 Task: Check the average views per listing of barbeque in the last 1 year.
Action: Mouse moved to (1031, 225)
Screenshot: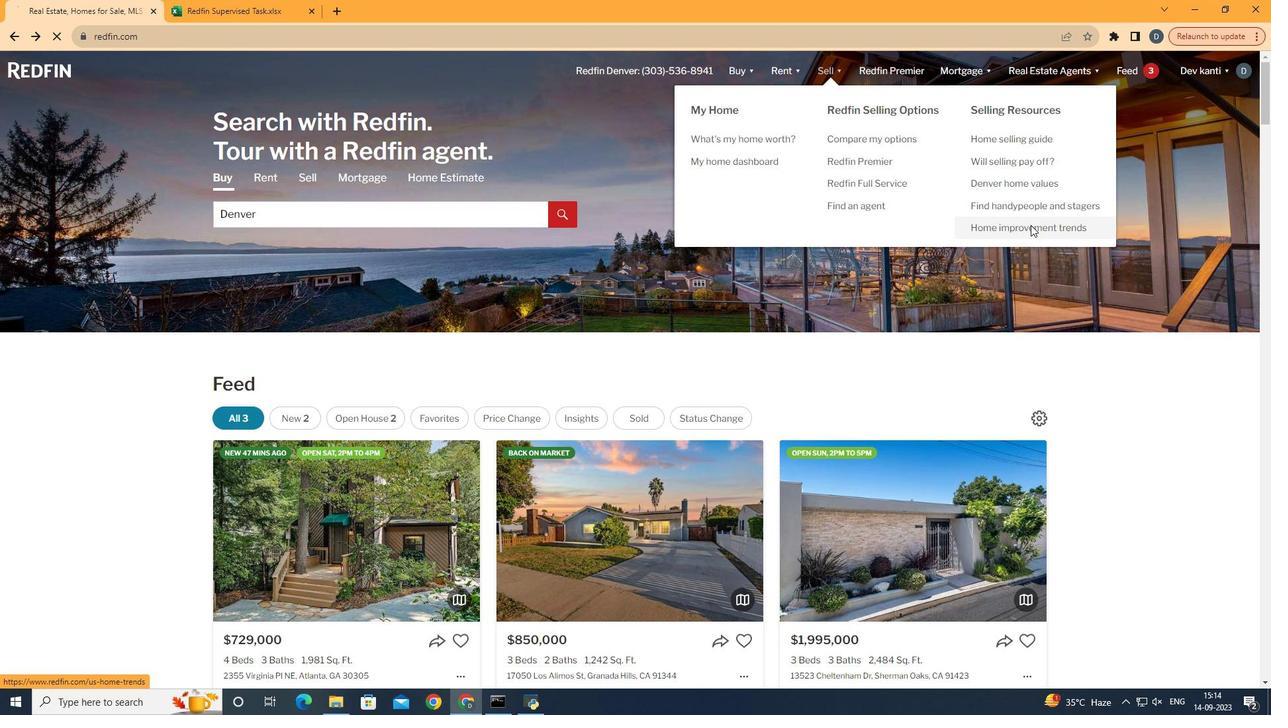 
Action: Mouse pressed left at (1031, 225)
Screenshot: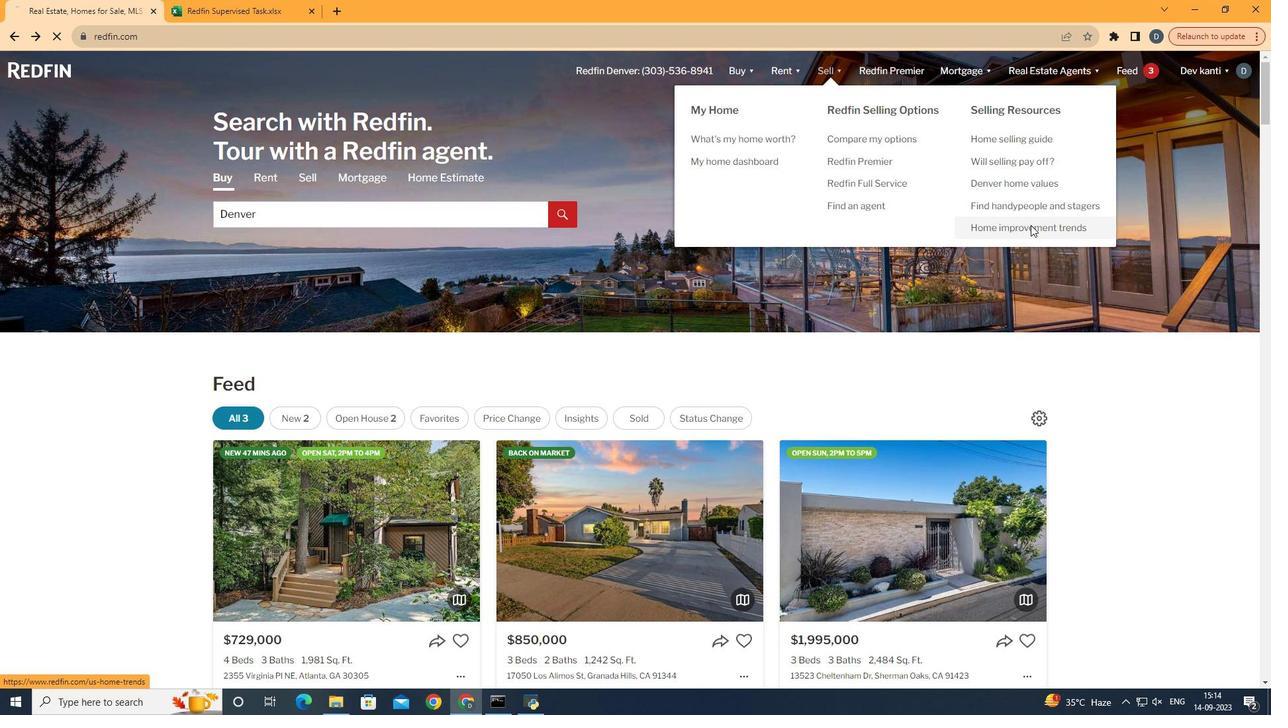 
Action: Mouse moved to (329, 260)
Screenshot: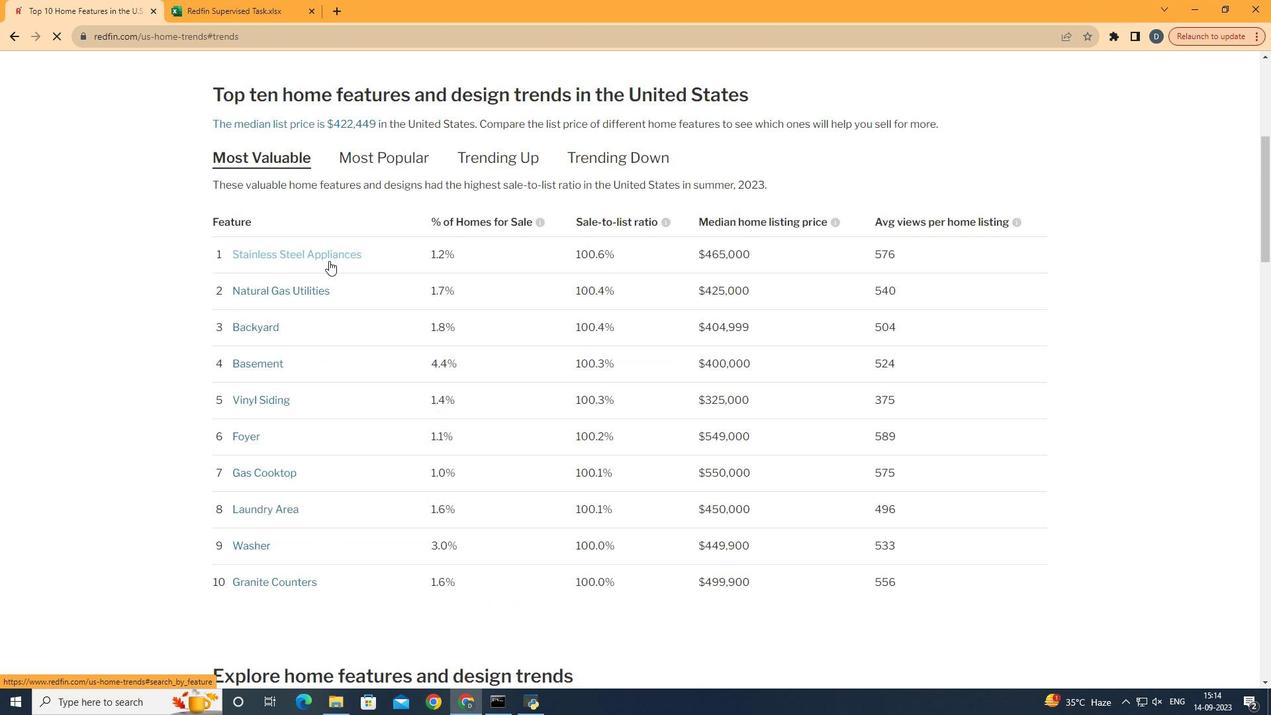 
Action: Mouse pressed left at (329, 260)
Screenshot: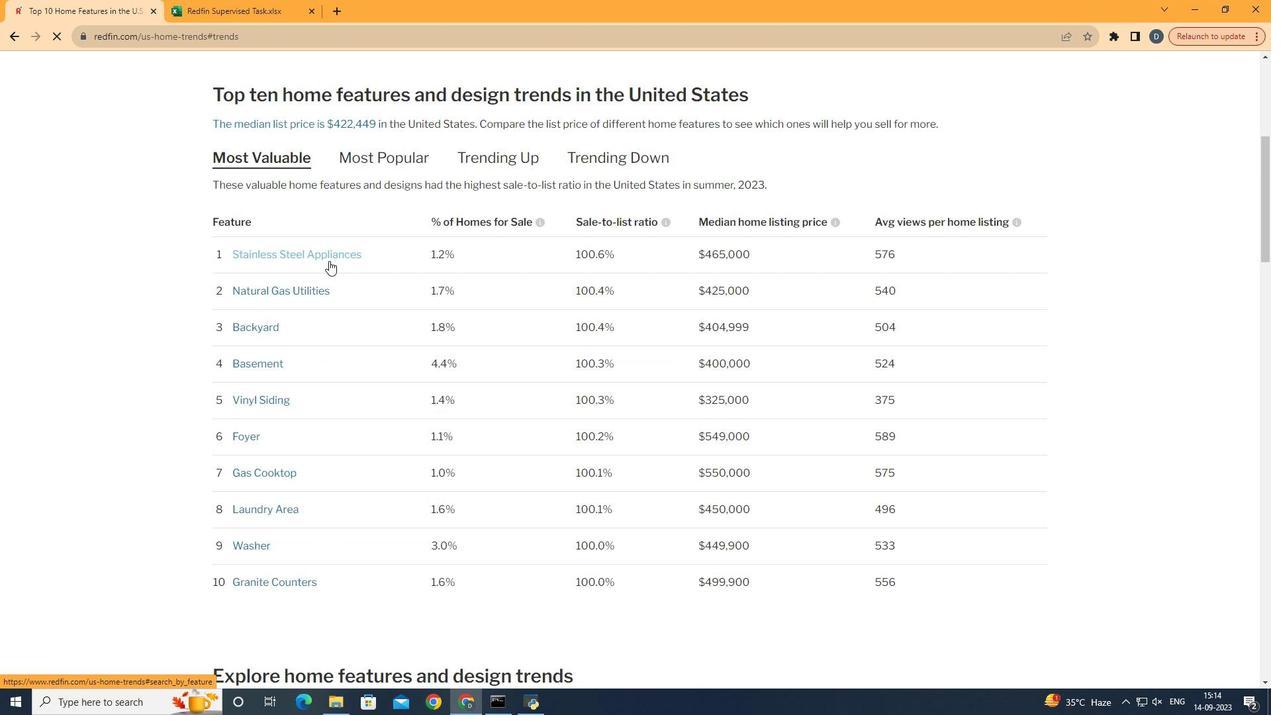 
Action: Mouse moved to (562, 425)
Screenshot: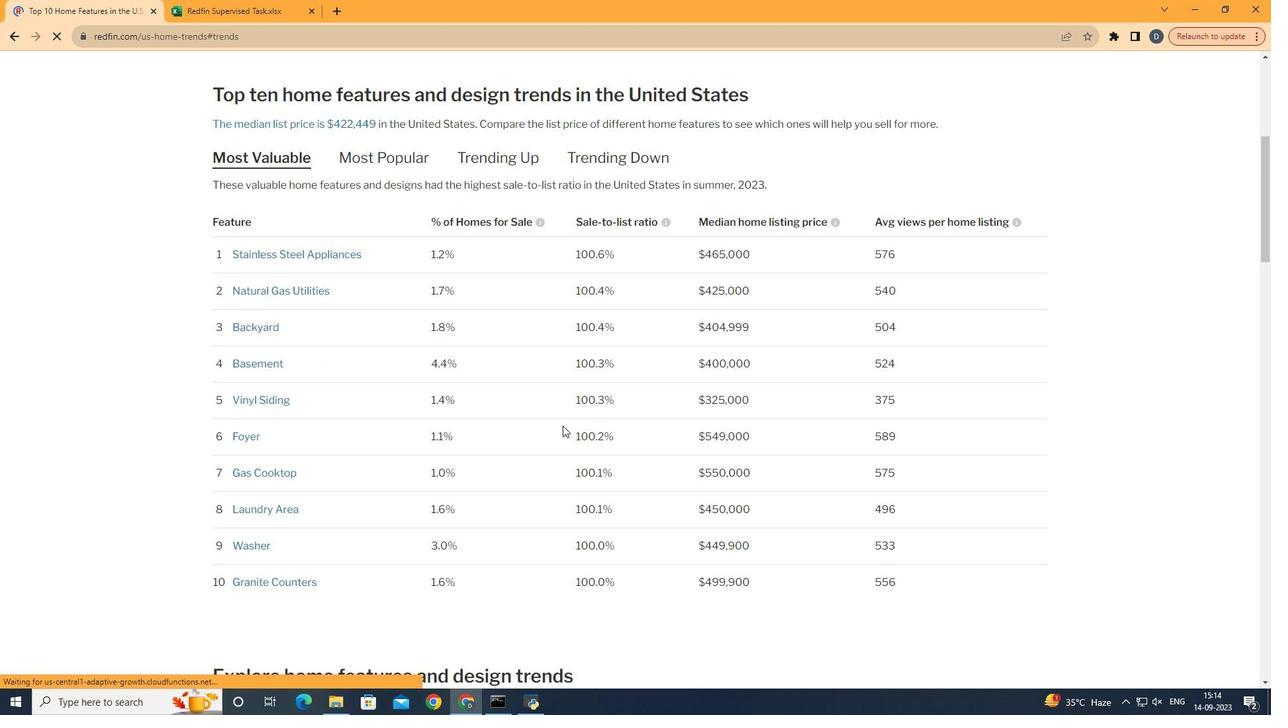 
Action: Mouse scrolled (562, 425) with delta (0, 0)
Screenshot: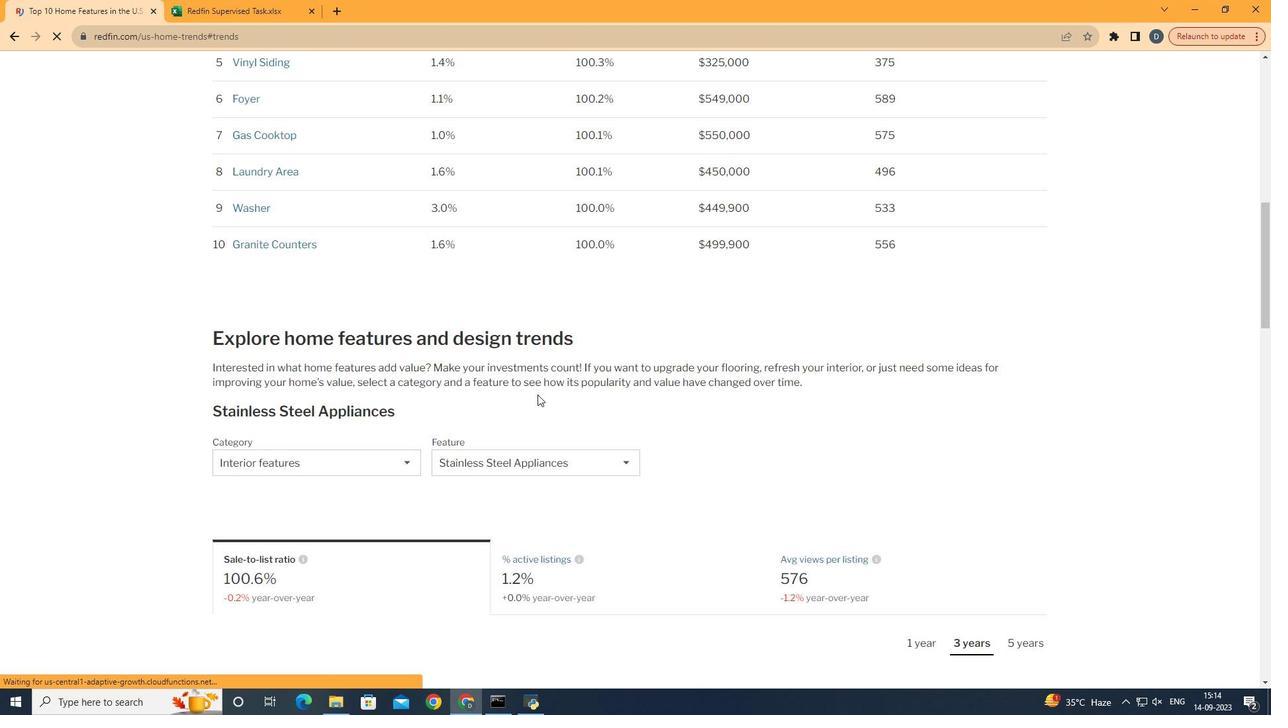 
Action: Mouse scrolled (562, 425) with delta (0, 0)
Screenshot: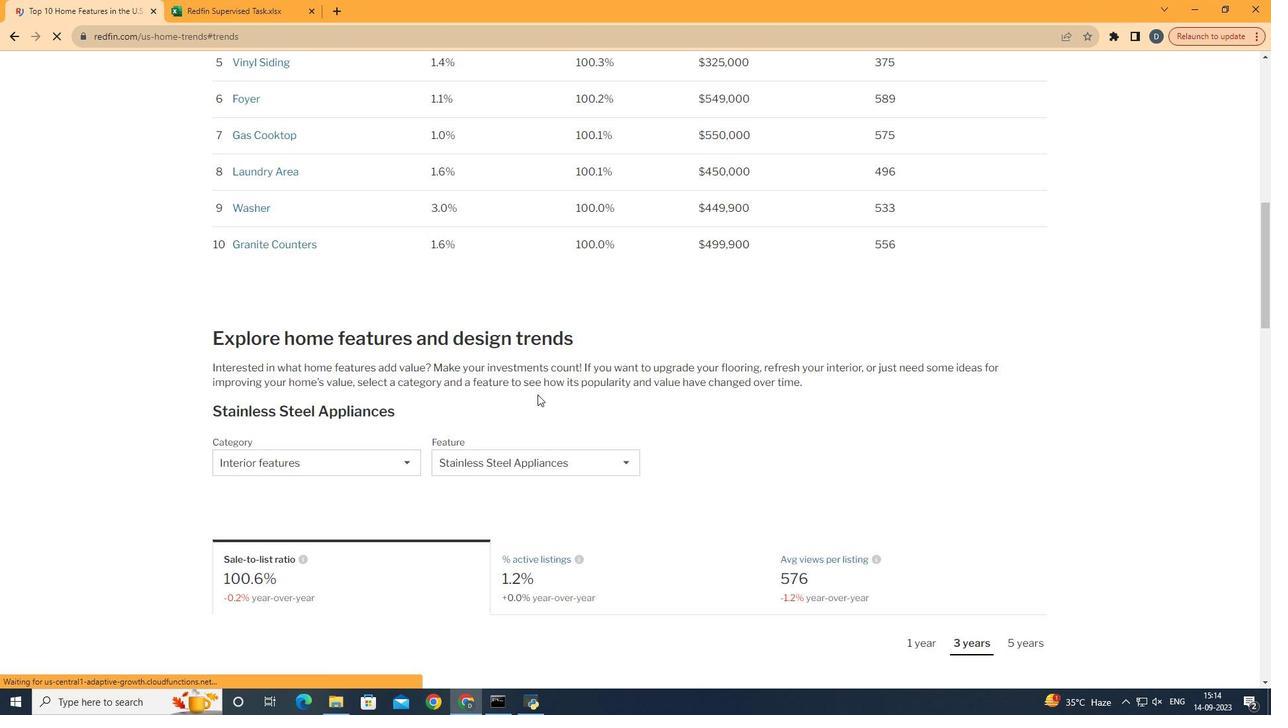 
Action: Mouse scrolled (562, 425) with delta (0, 0)
Screenshot: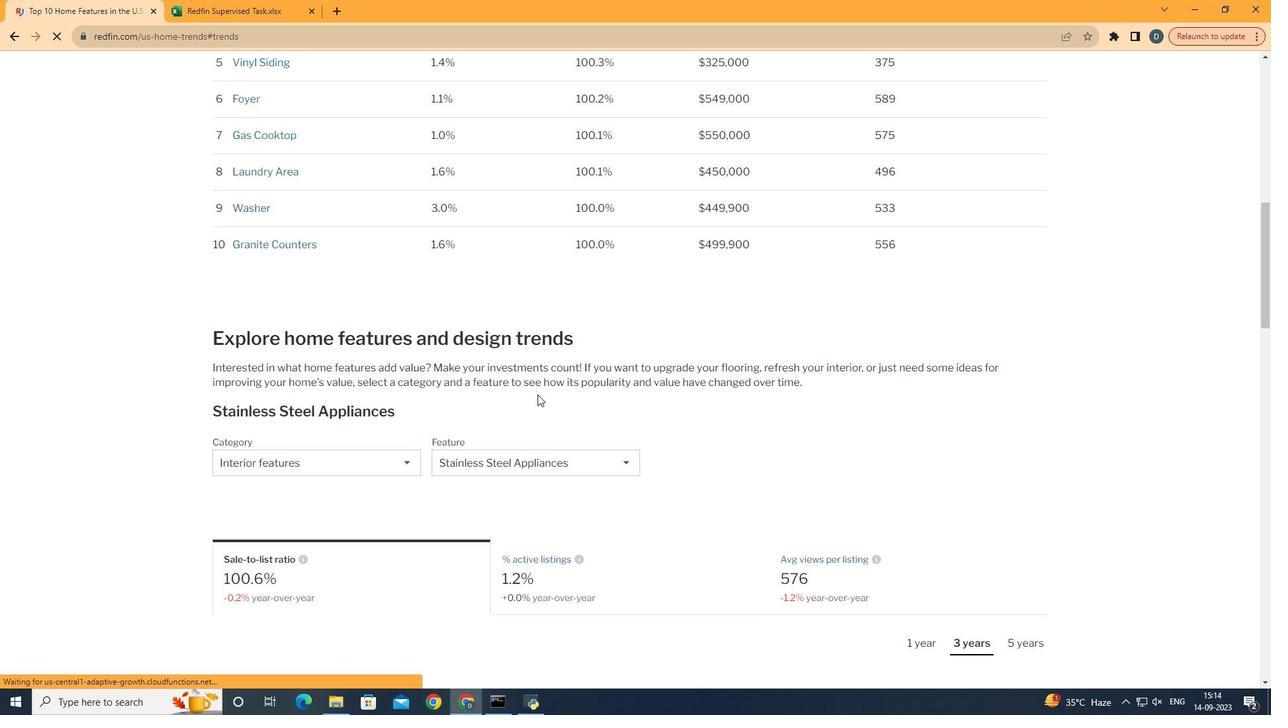
Action: Mouse scrolled (562, 425) with delta (0, 0)
Screenshot: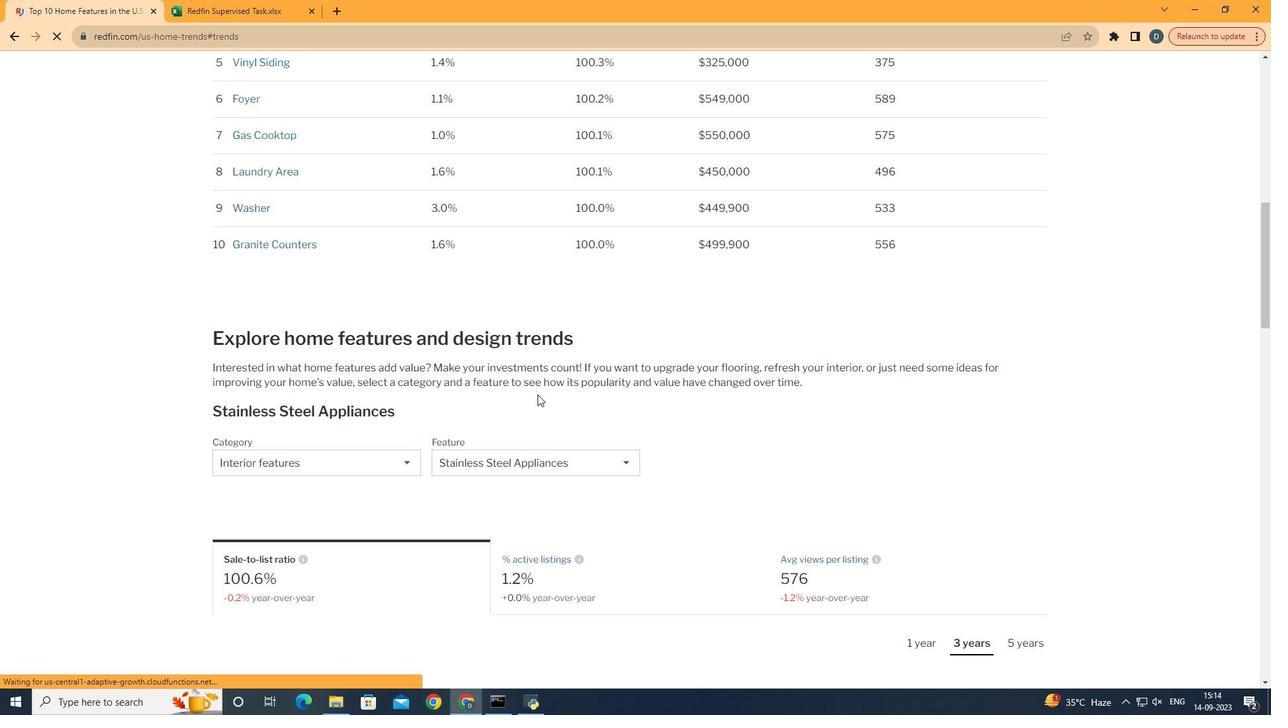 
Action: Mouse scrolled (562, 425) with delta (0, 0)
Screenshot: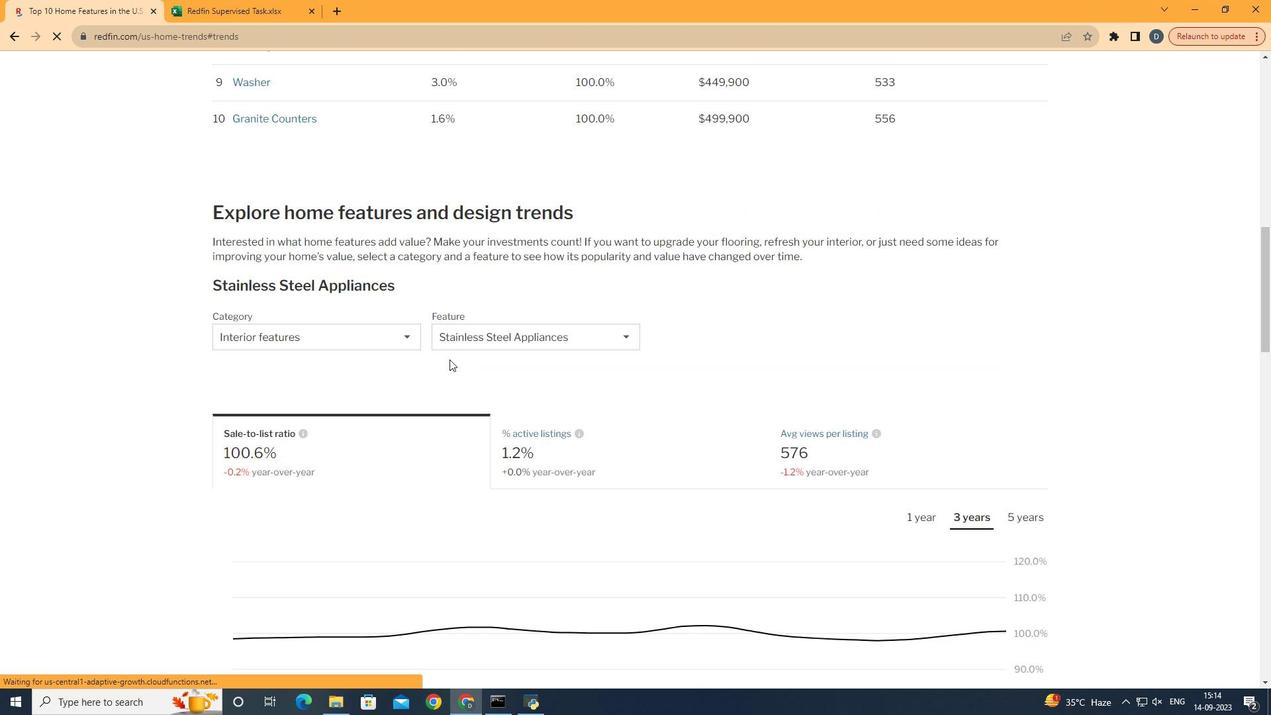 
Action: Mouse scrolled (562, 425) with delta (0, 0)
Screenshot: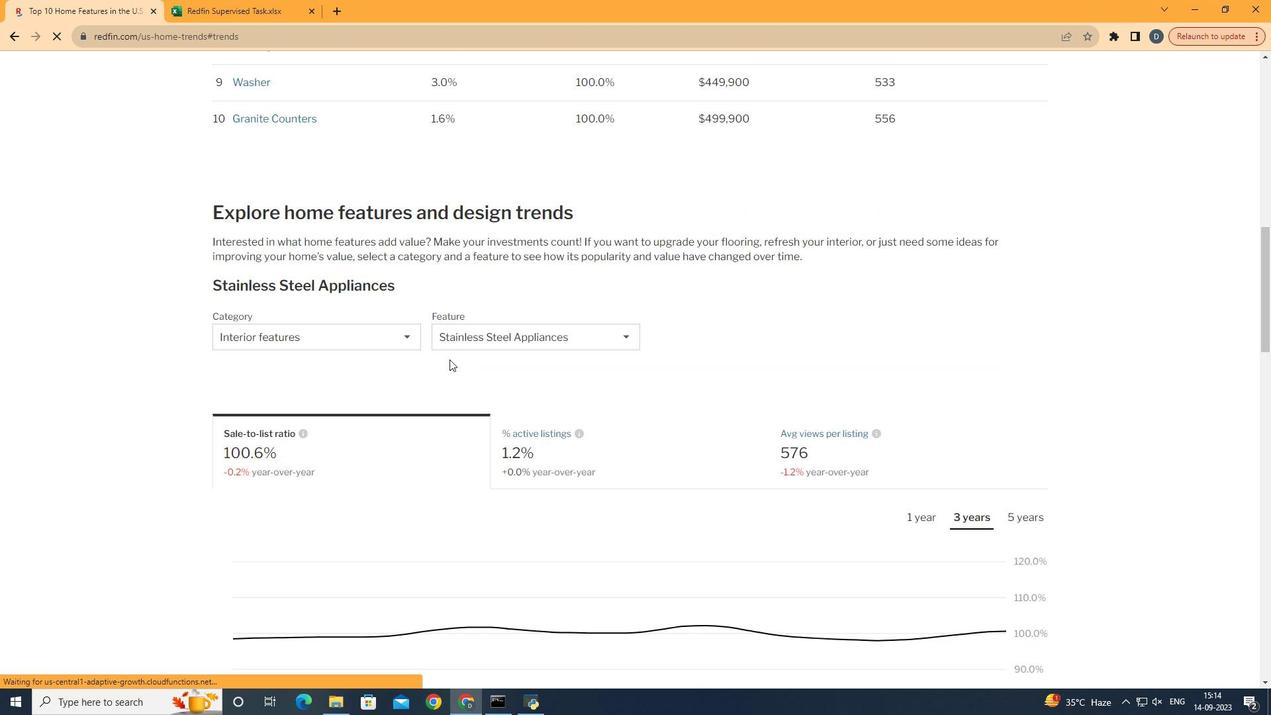 
Action: Mouse scrolled (562, 425) with delta (0, 0)
Screenshot: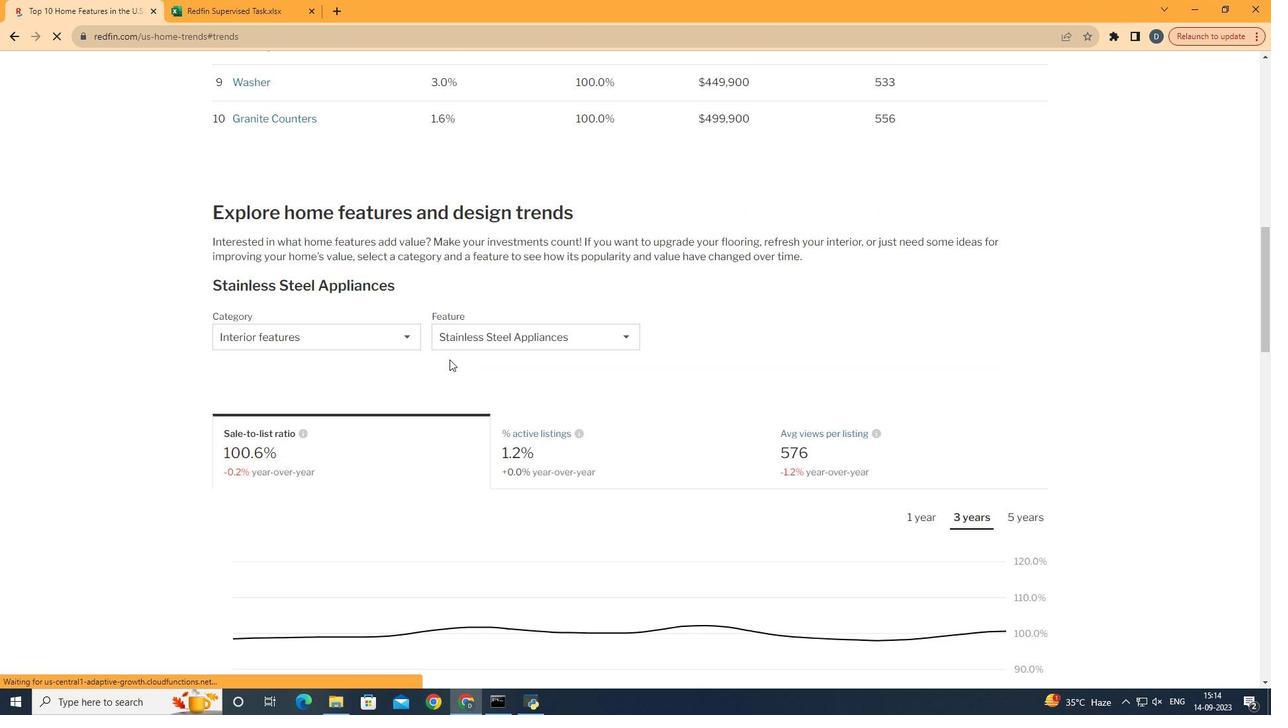 
Action: Mouse moved to (389, 343)
Screenshot: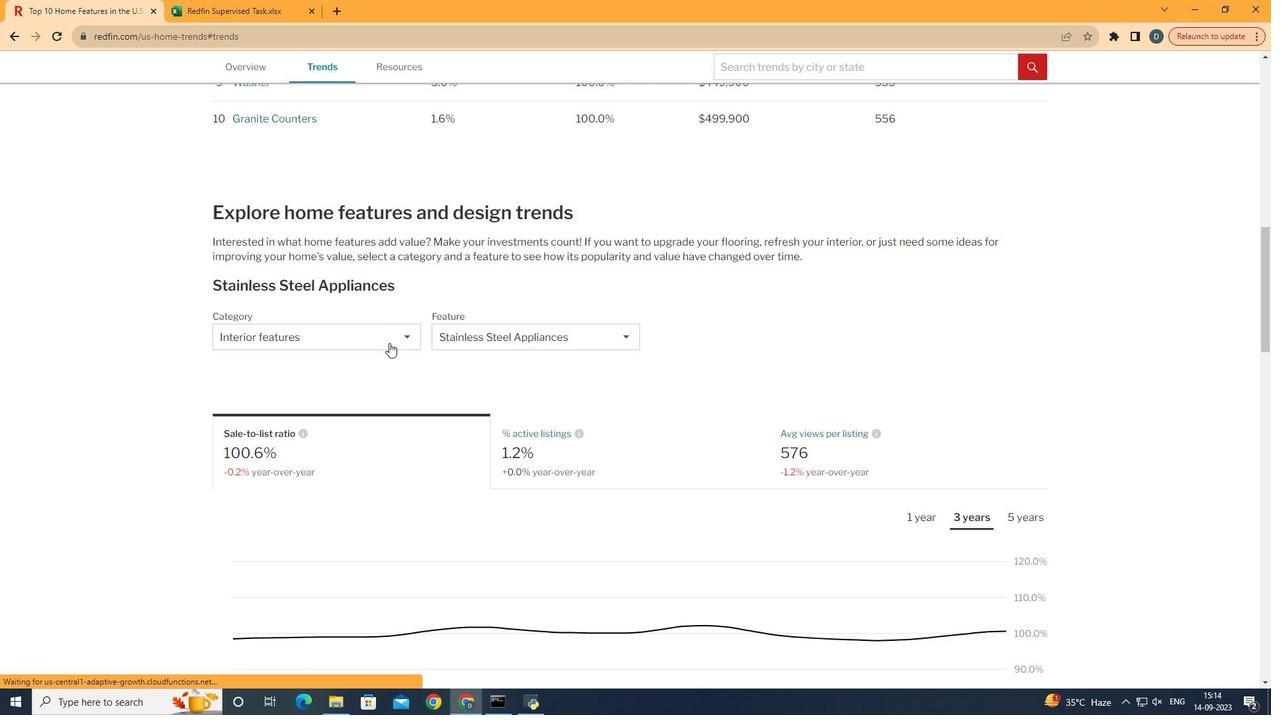
Action: Mouse scrolled (389, 342) with delta (0, 0)
Screenshot: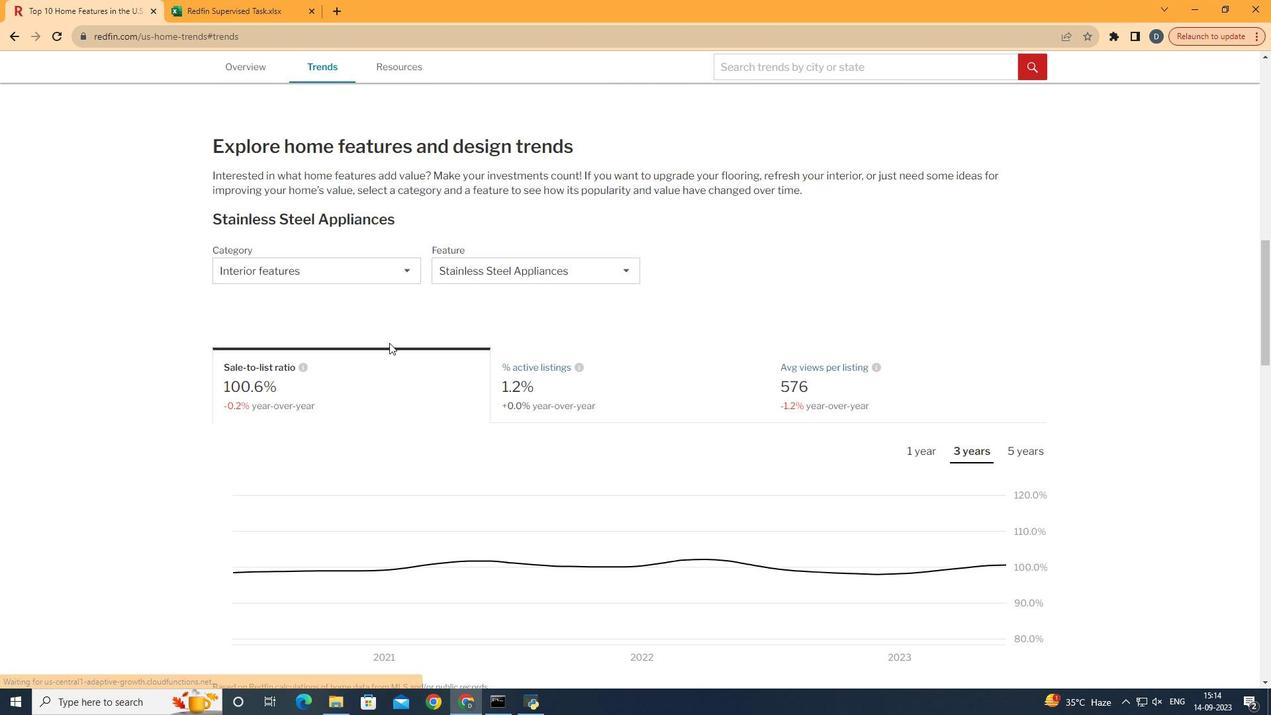 
Action: Mouse scrolled (389, 342) with delta (0, 0)
Screenshot: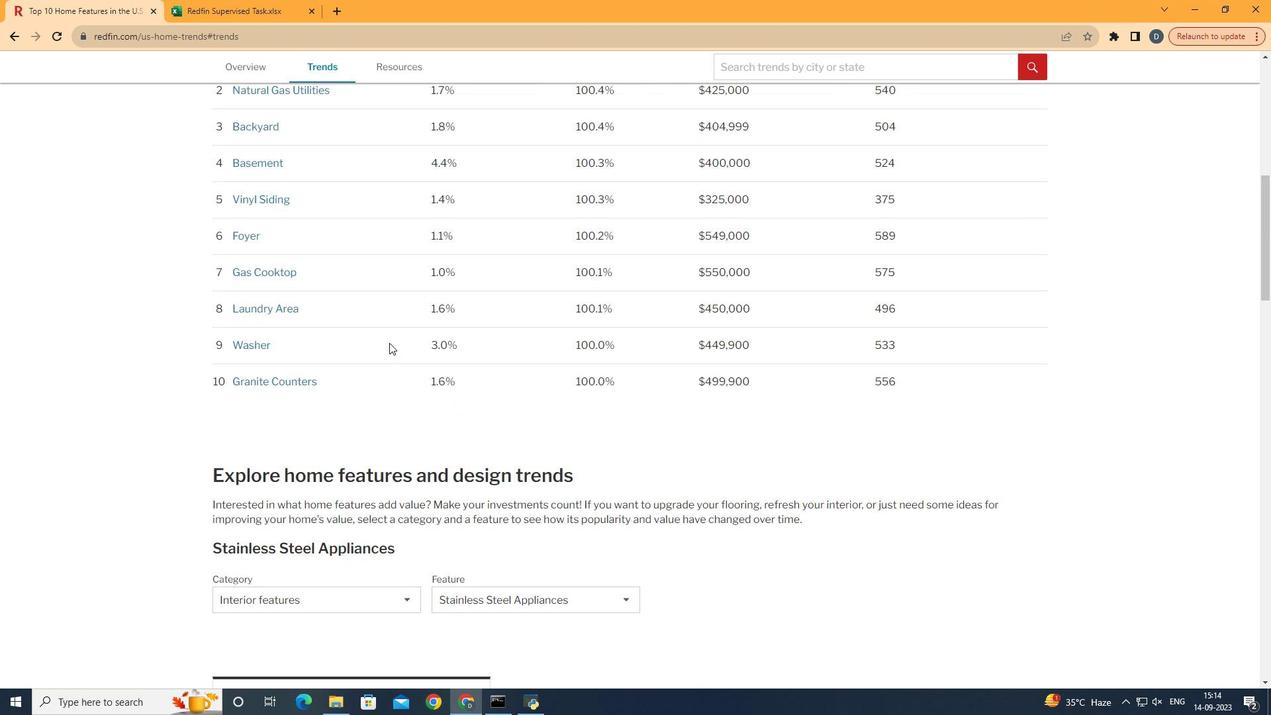 
Action: Mouse scrolled (389, 342) with delta (0, 0)
Screenshot: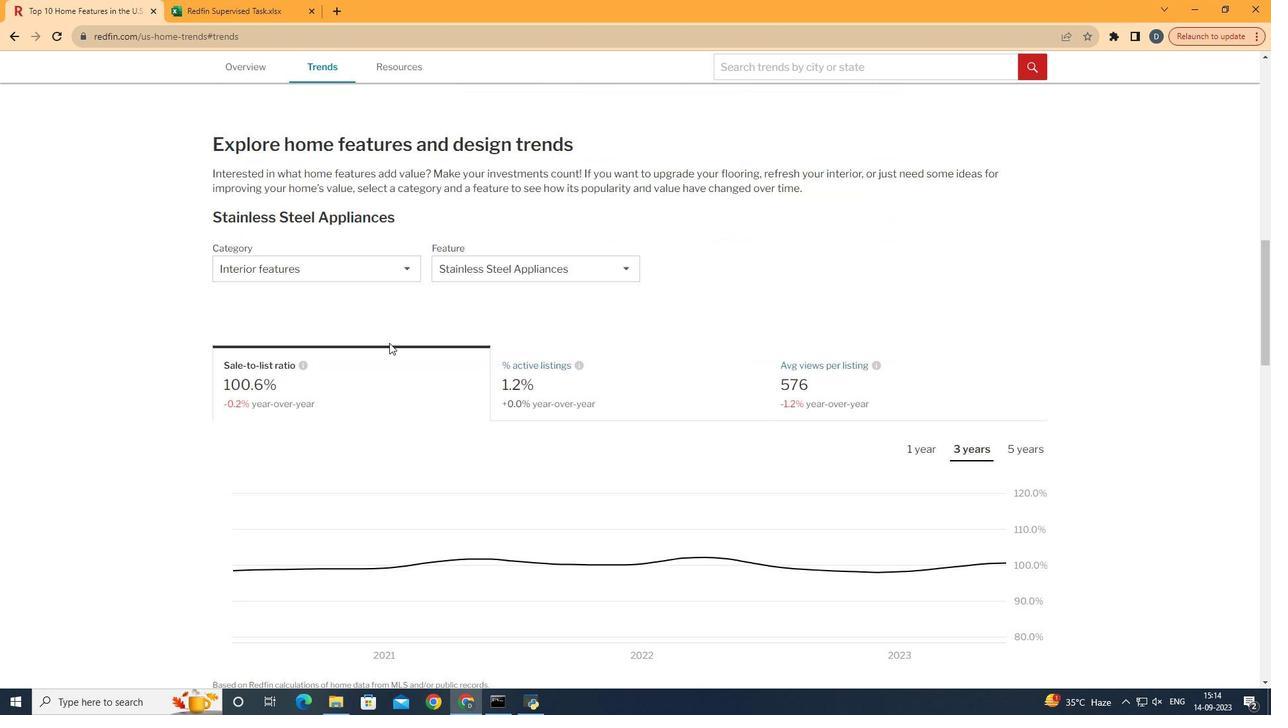 
Action: Mouse scrolled (389, 342) with delta (0, 0)
Screenshot: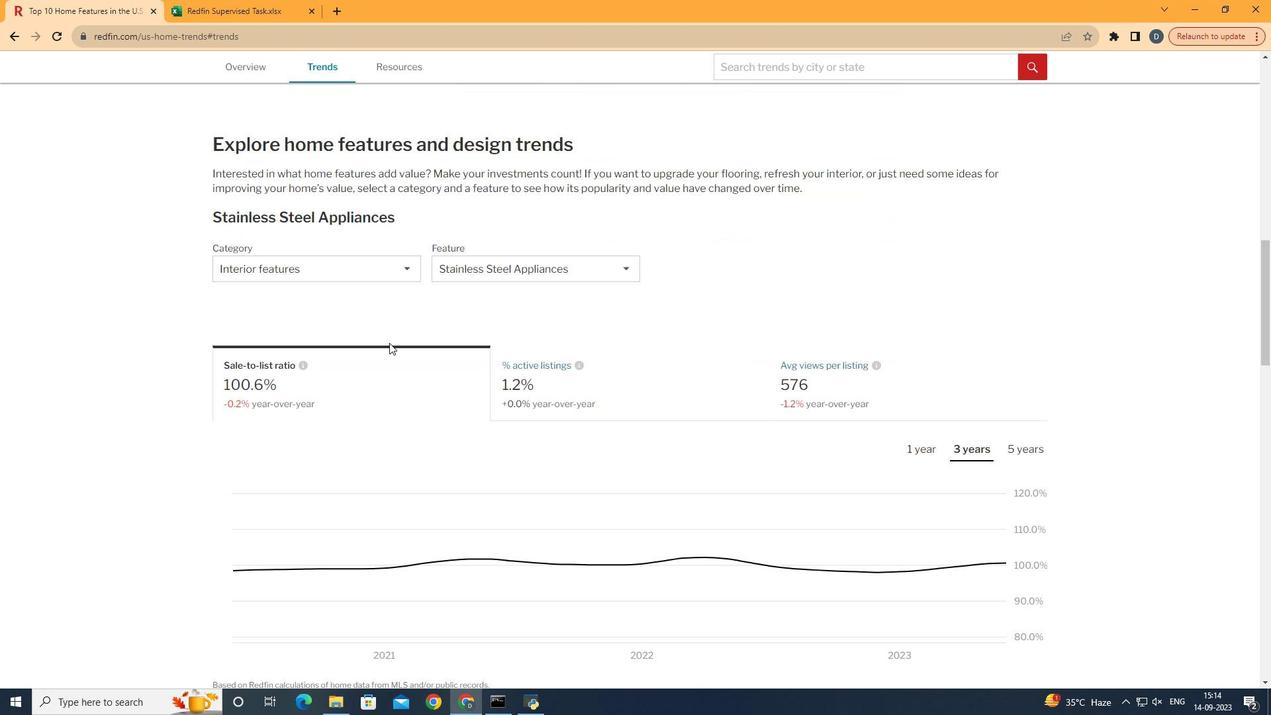 
Action: Mouse scrolled (389, 342) with delta (0, 0)
Screenshot: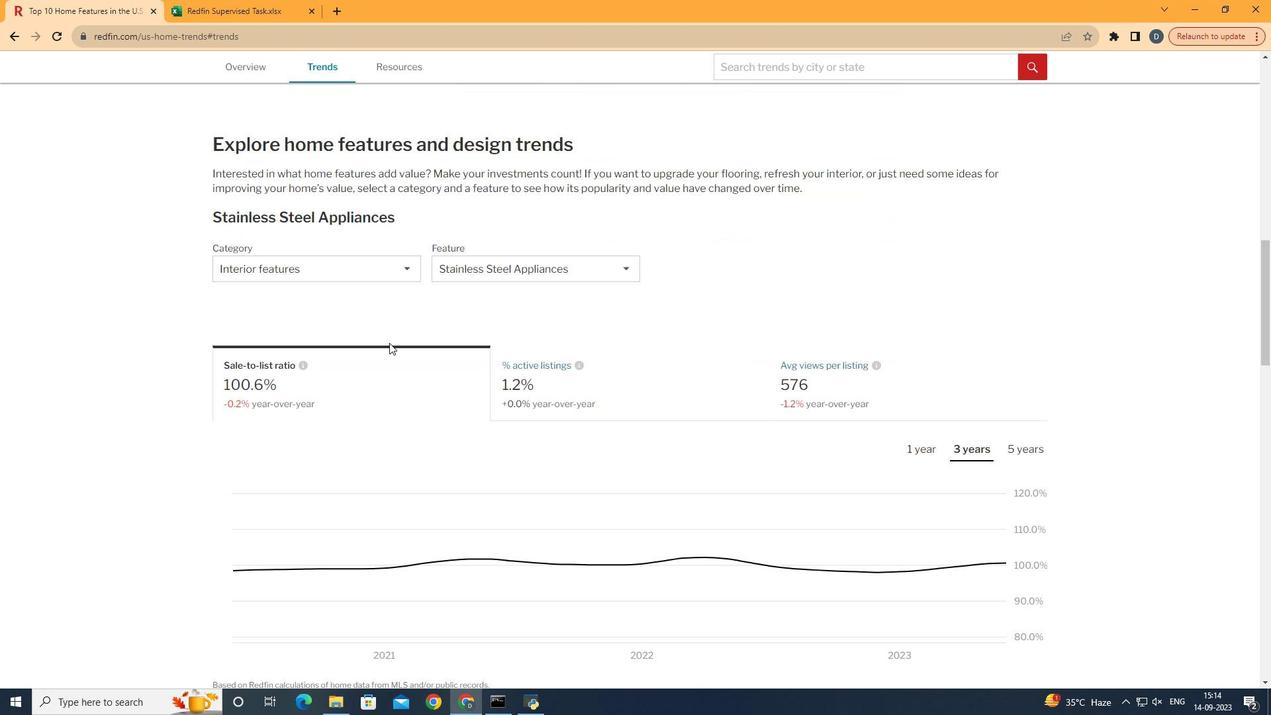 
Action: Mouse scrolled (389, 342) with delta (0, 0)
Screenshot: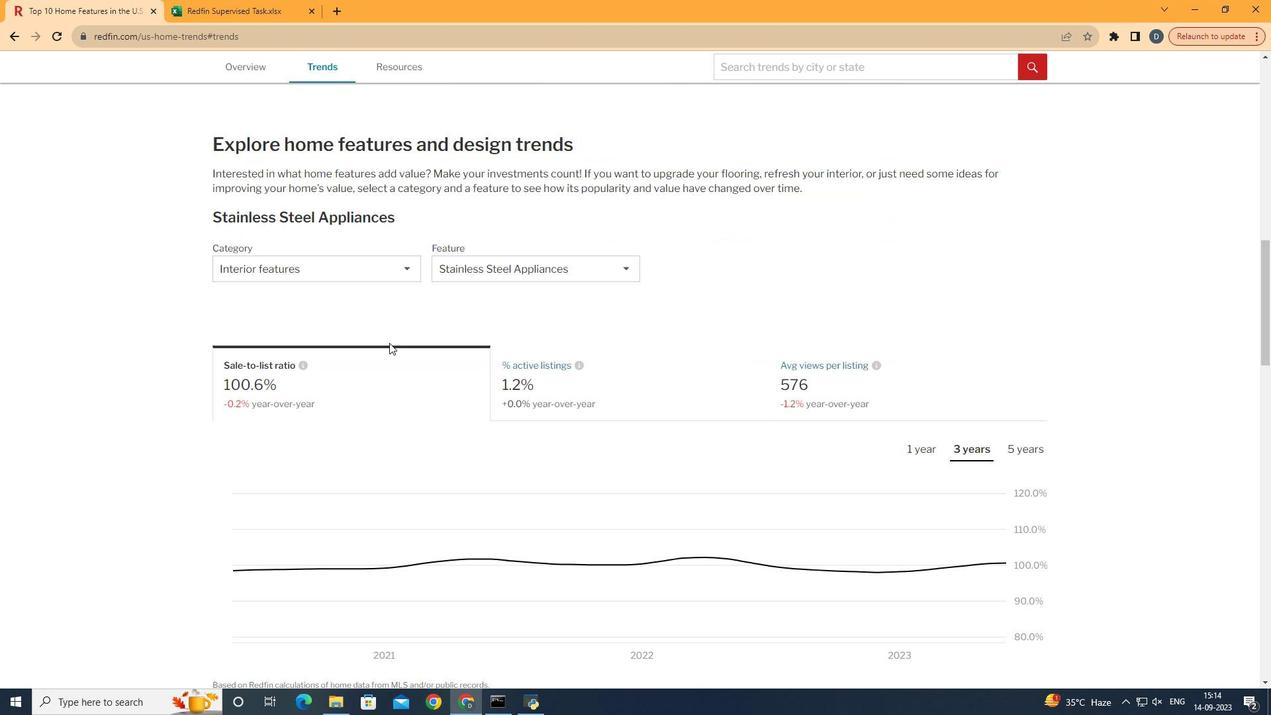 
Action: Mouse scrolled (389, 342) with delta (0, 0)
Screenshot: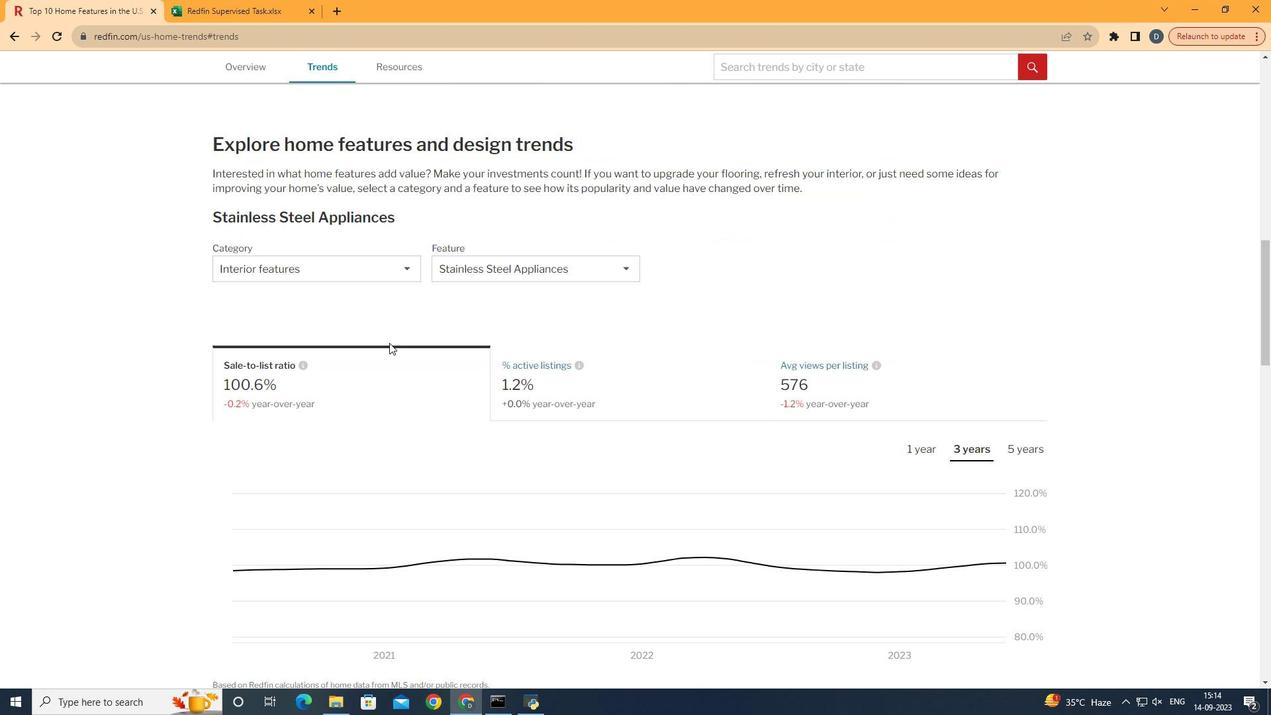 
Action: Mouse moved to (382, 264)
Screenshot: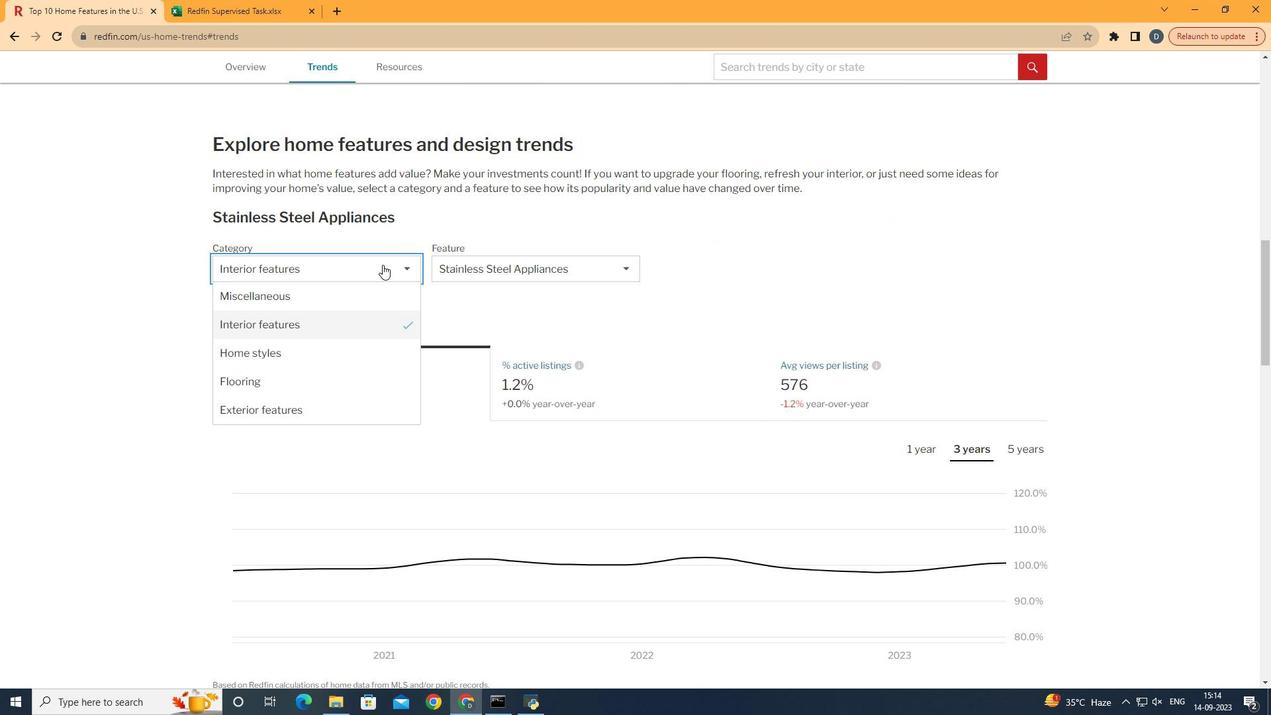 
Action: Mouse pressed left at (382, 264)
Screenshot: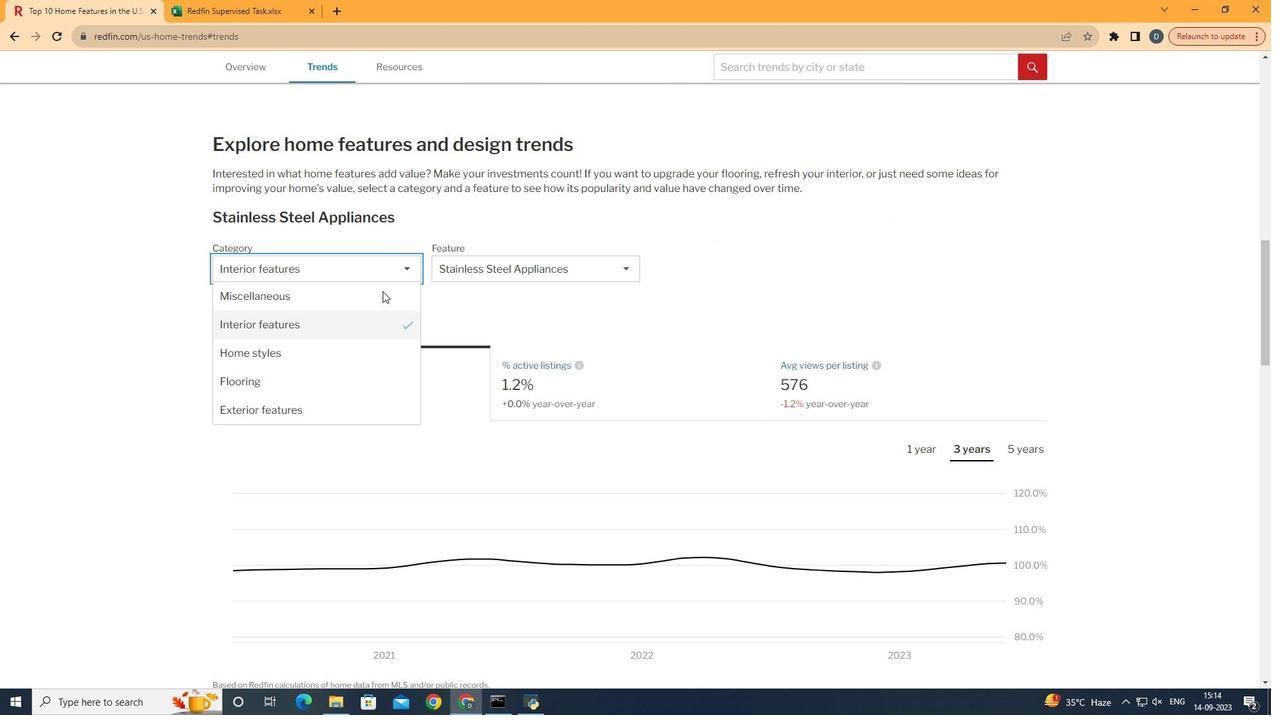 
Action: Mouse moved to (367, 409)
Screenshot: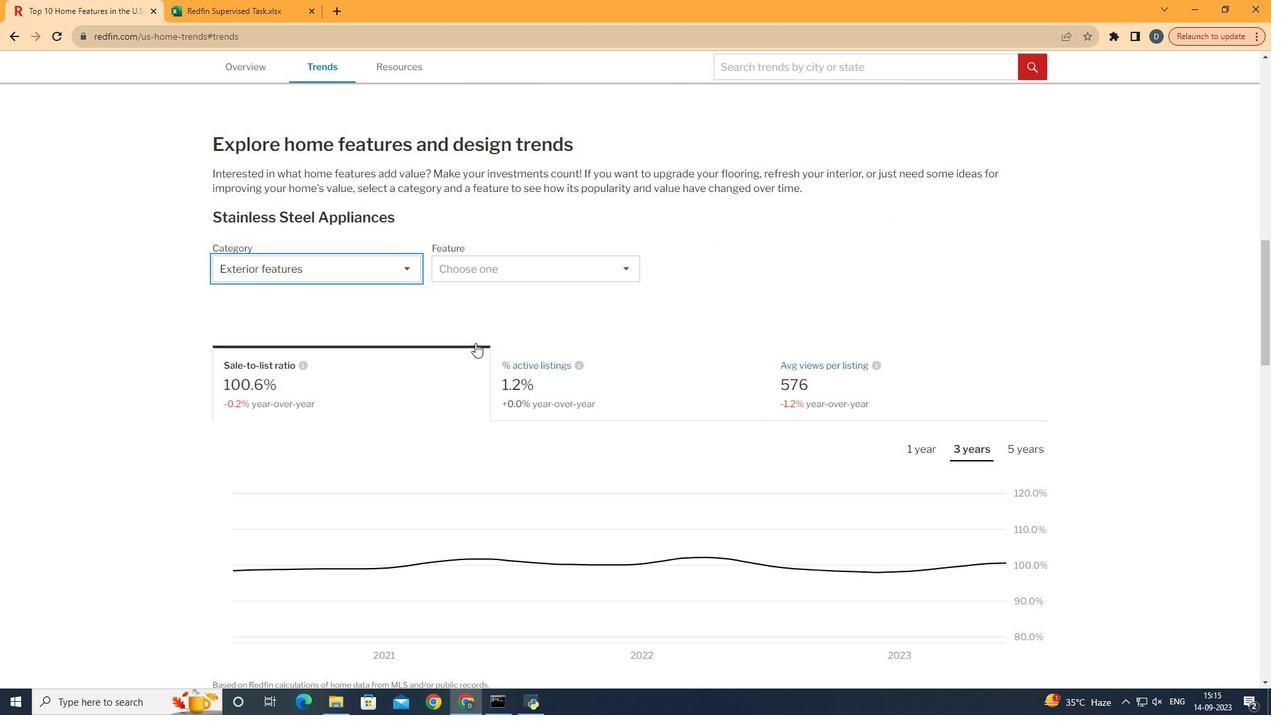 
Action: Mouse pressed left at (367, 409)
Screenshot: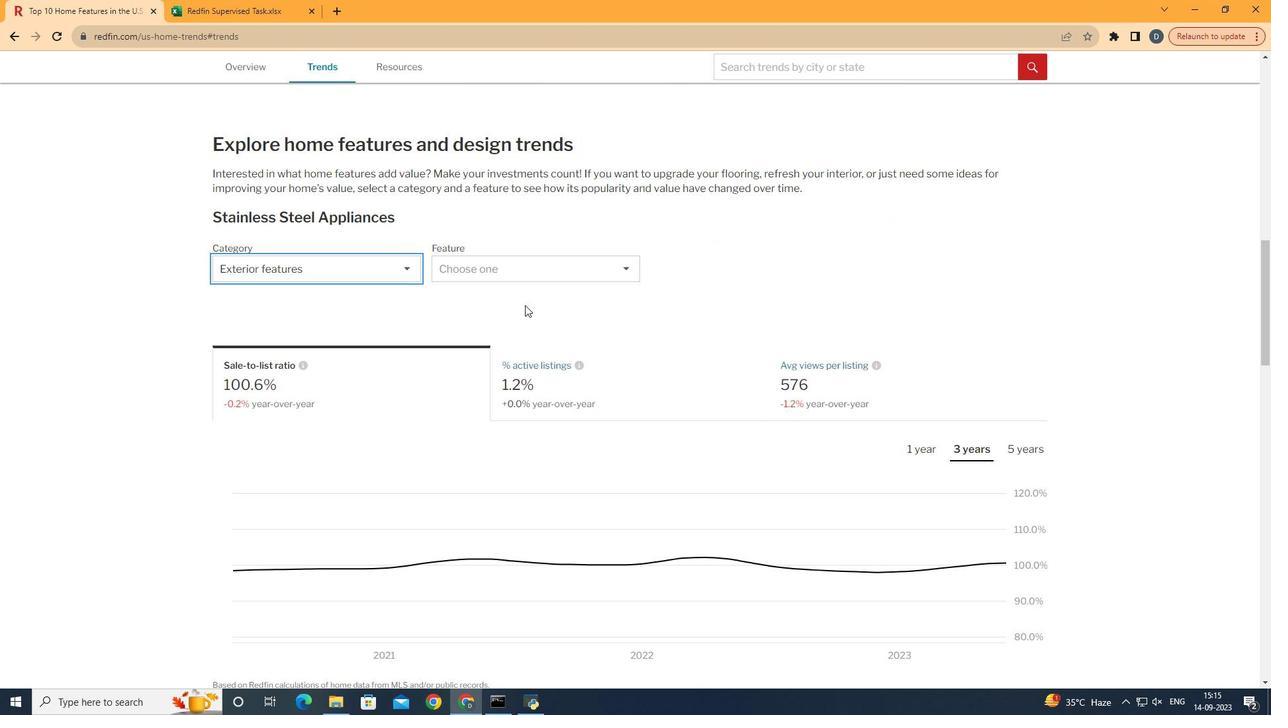 
Action: Mouse moved to (567, 273)
Screenshot: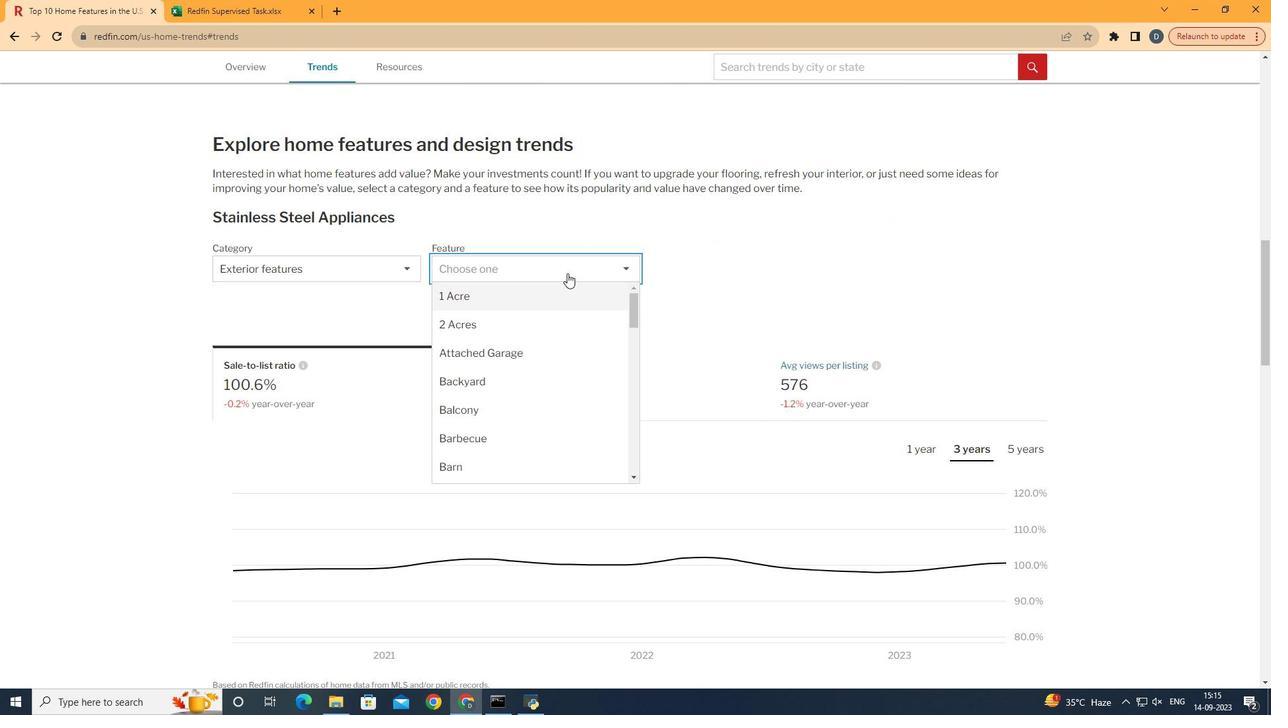 
Action: Mouse pressed left at (567, 273)
Screenshot: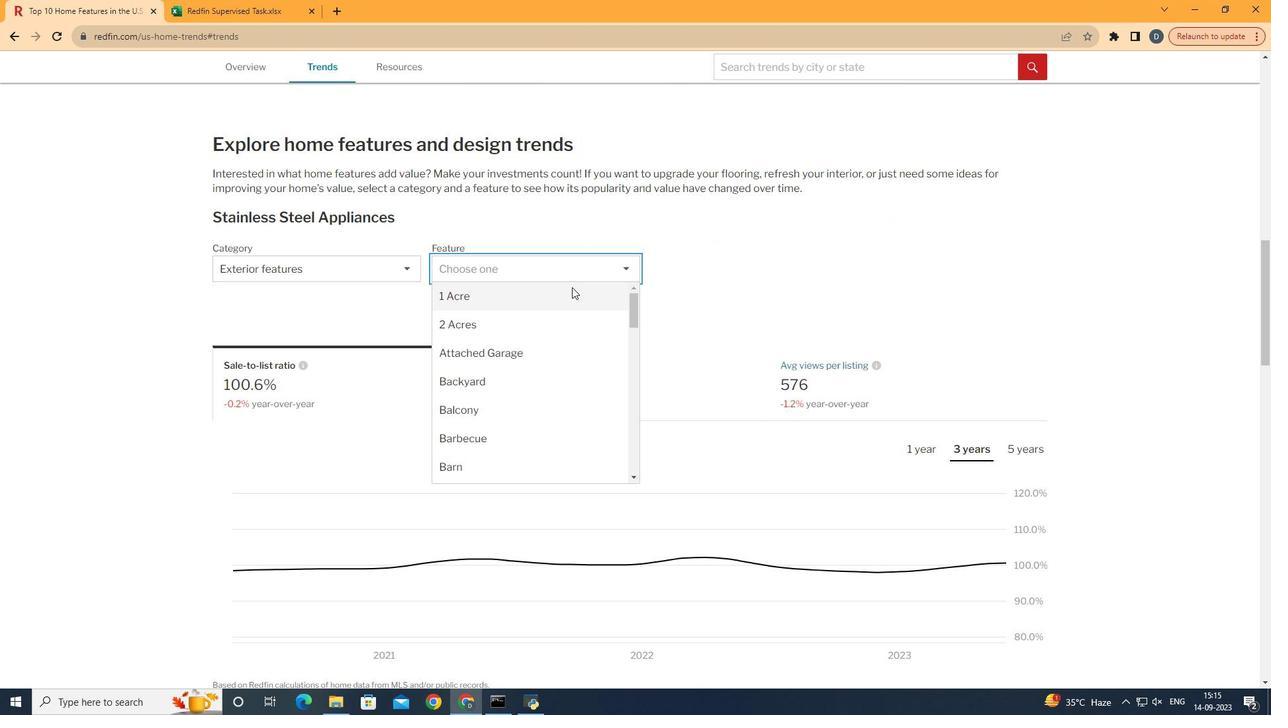 
Action: Mouse moved to (551, 444)
Screenshot: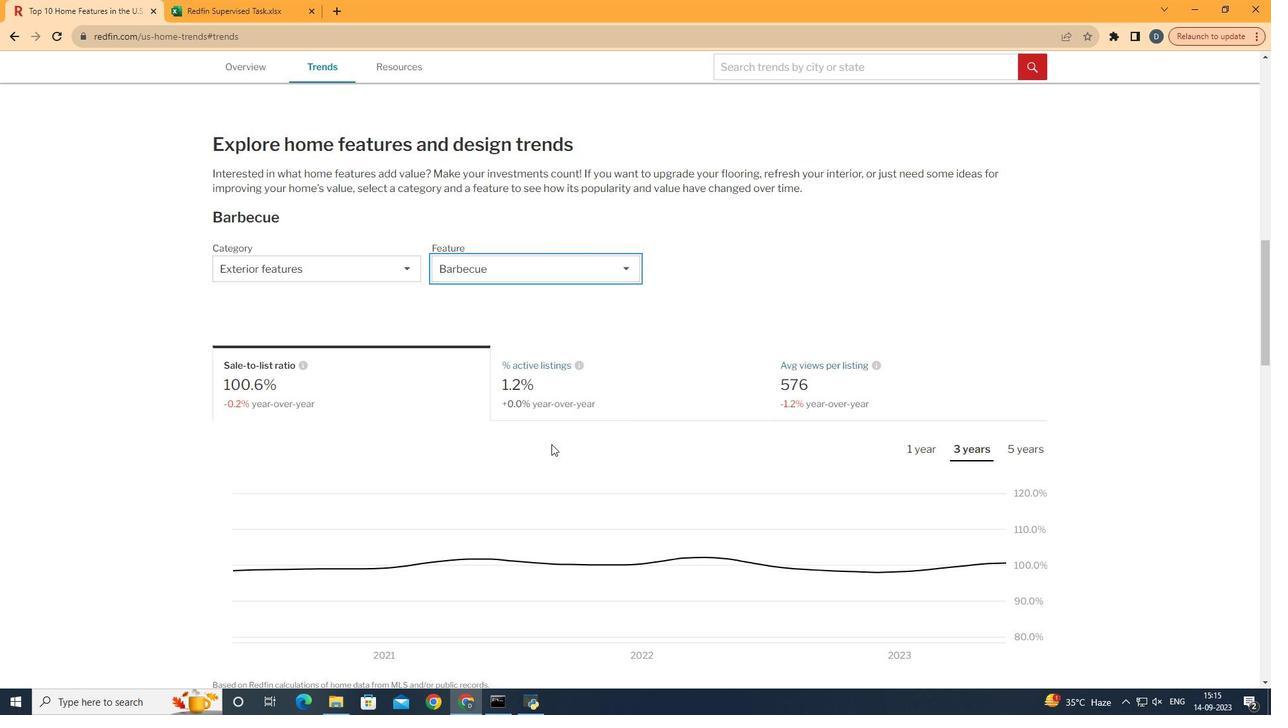
Action: Mouse pressed left at (551, 444)
Screenshot: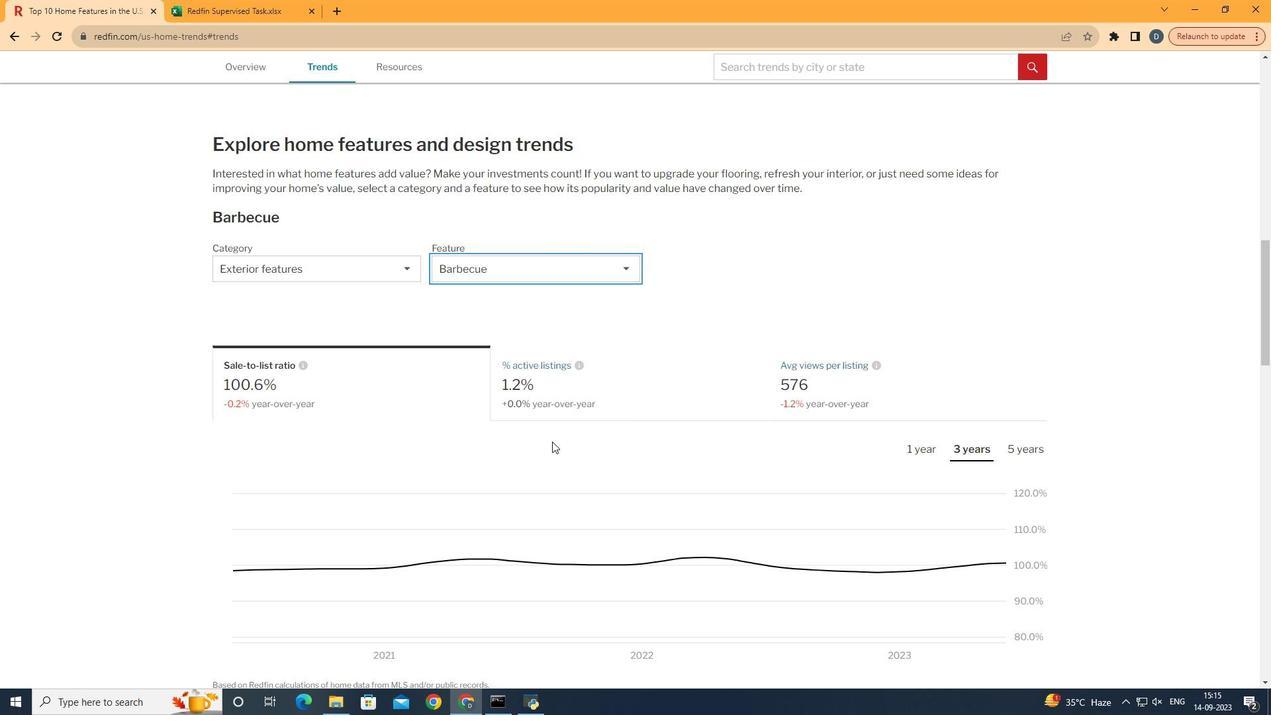 
Action: Mouse moved to (914, 393)
Screenshot: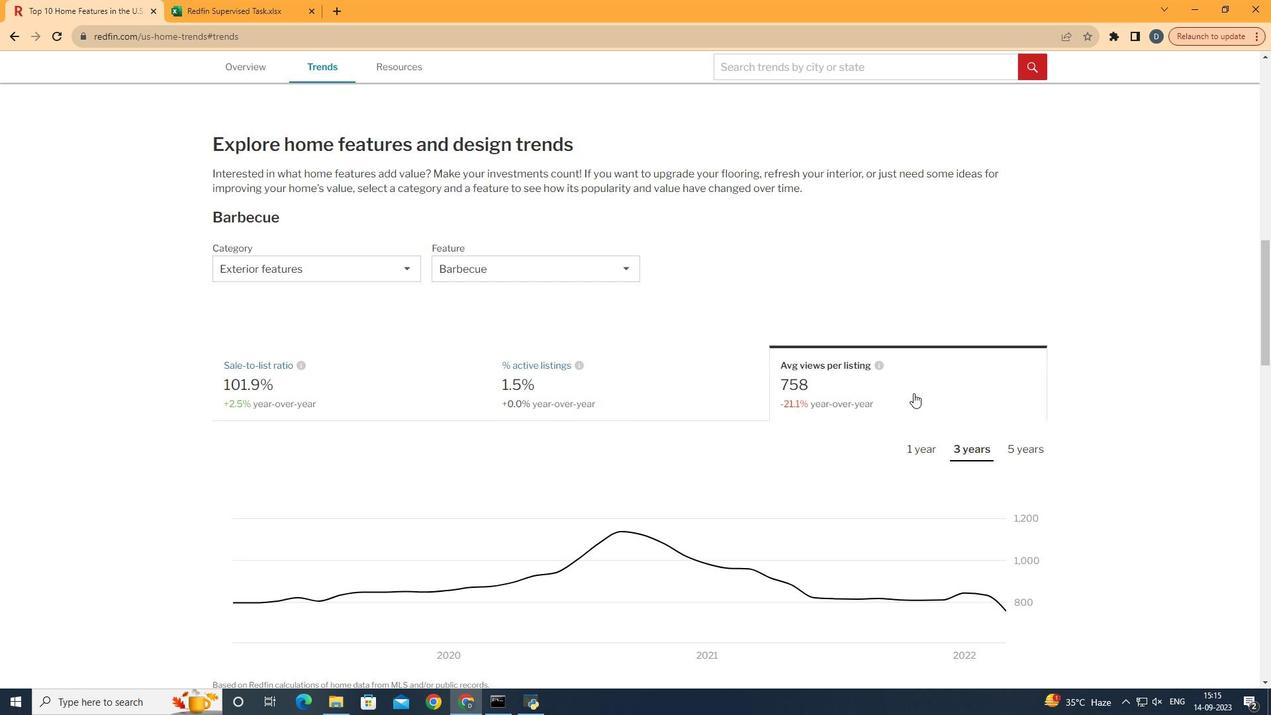 
Action: Mouse pressed left at (914, 393)
Screenshot: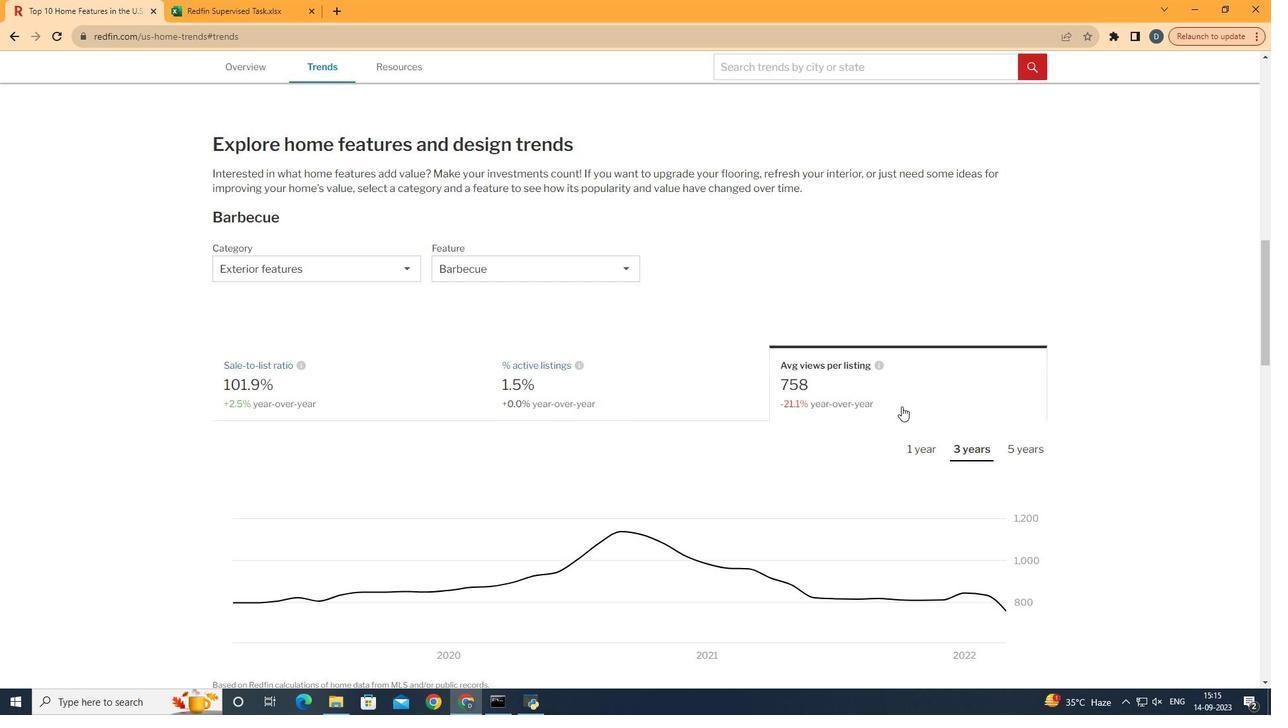 
Action: Mouse moved to (920, 449)
Screenshot: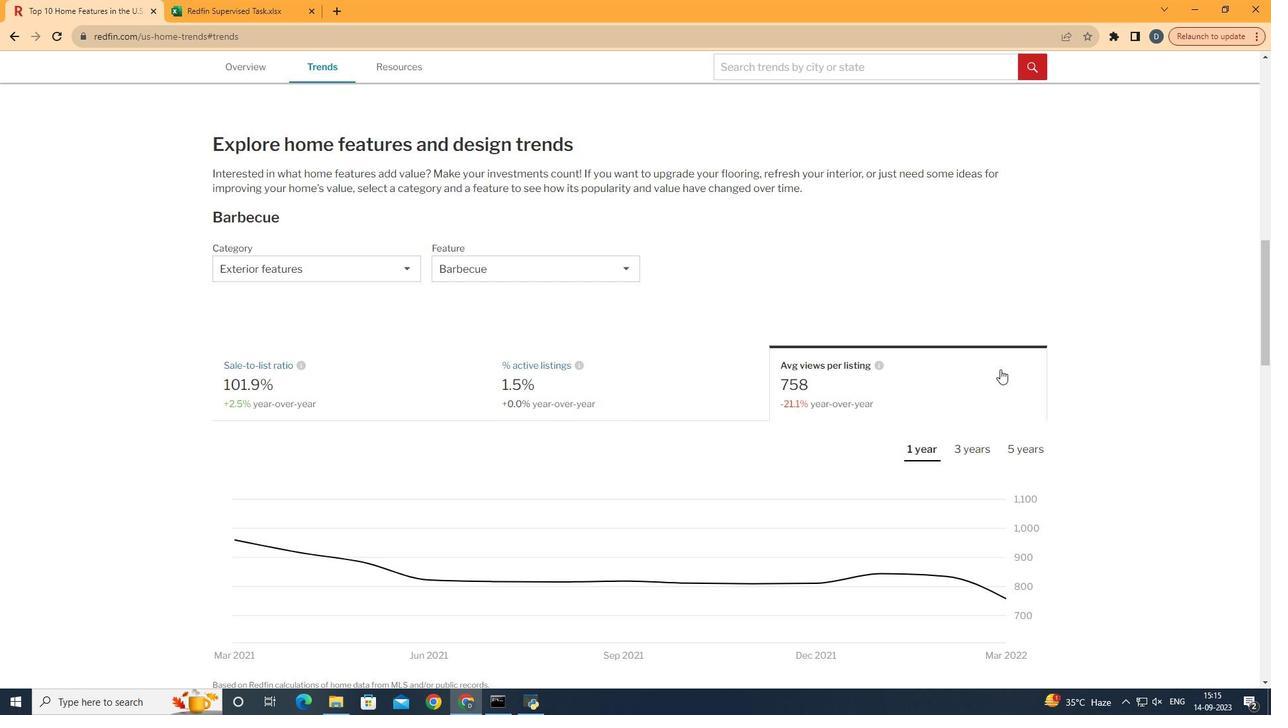 
Action: Mouse pressed left at (920, 449)
Screenshot: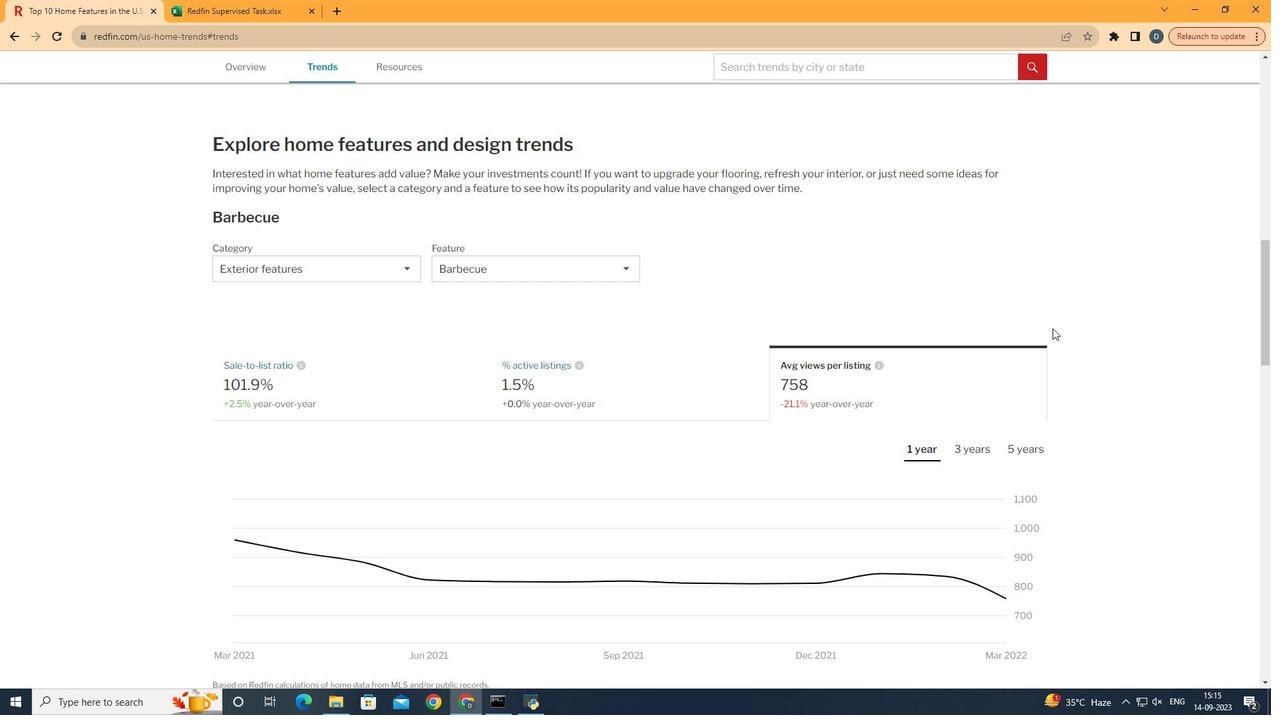 
Action: Mouse moved to (1071, 317)
Screenshot: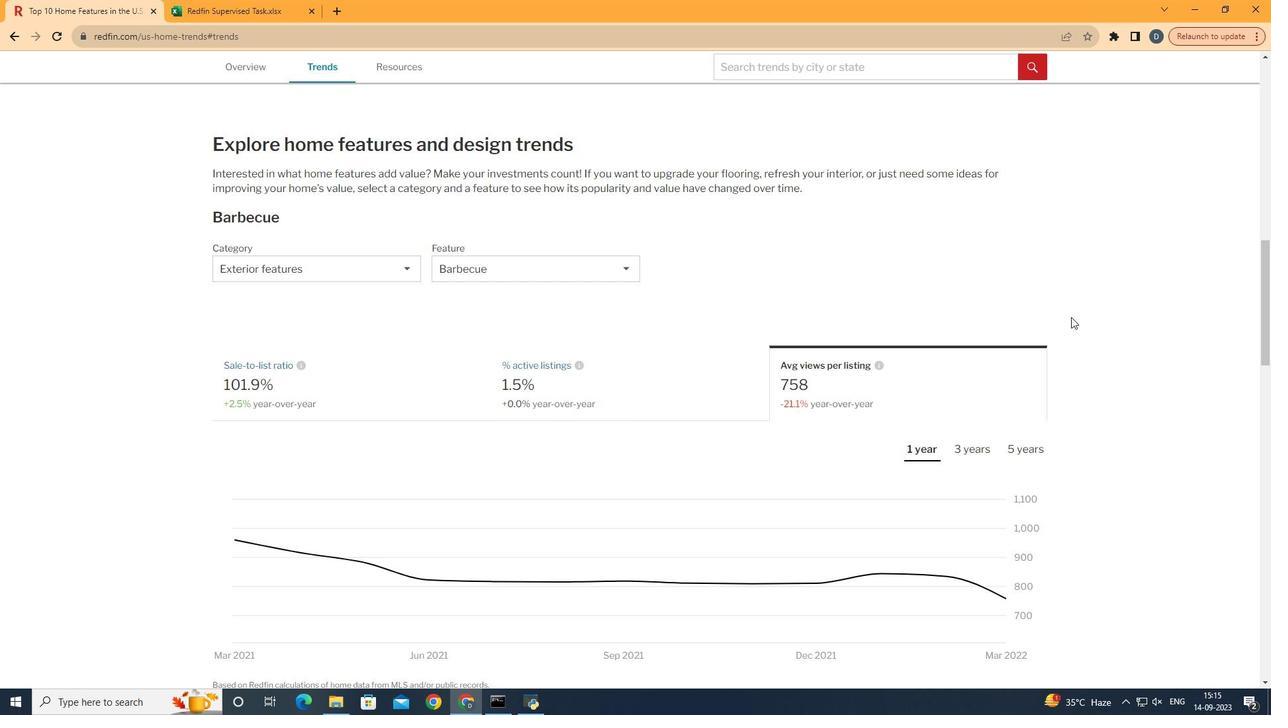 
Action: Mouse scrolled (1071, 316) with delta (0, 0)
Screenshot: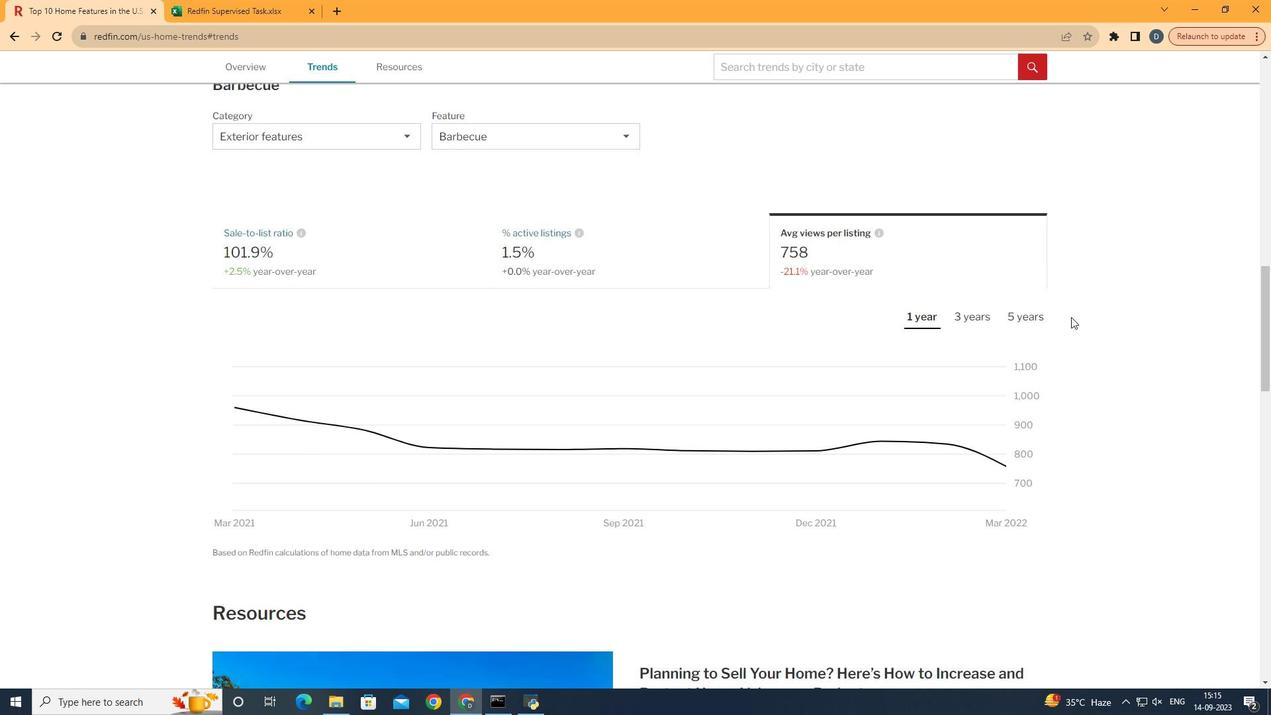 
Action: Mouse scrolled (1071, 316) with delta (0, 0)
Screenshot: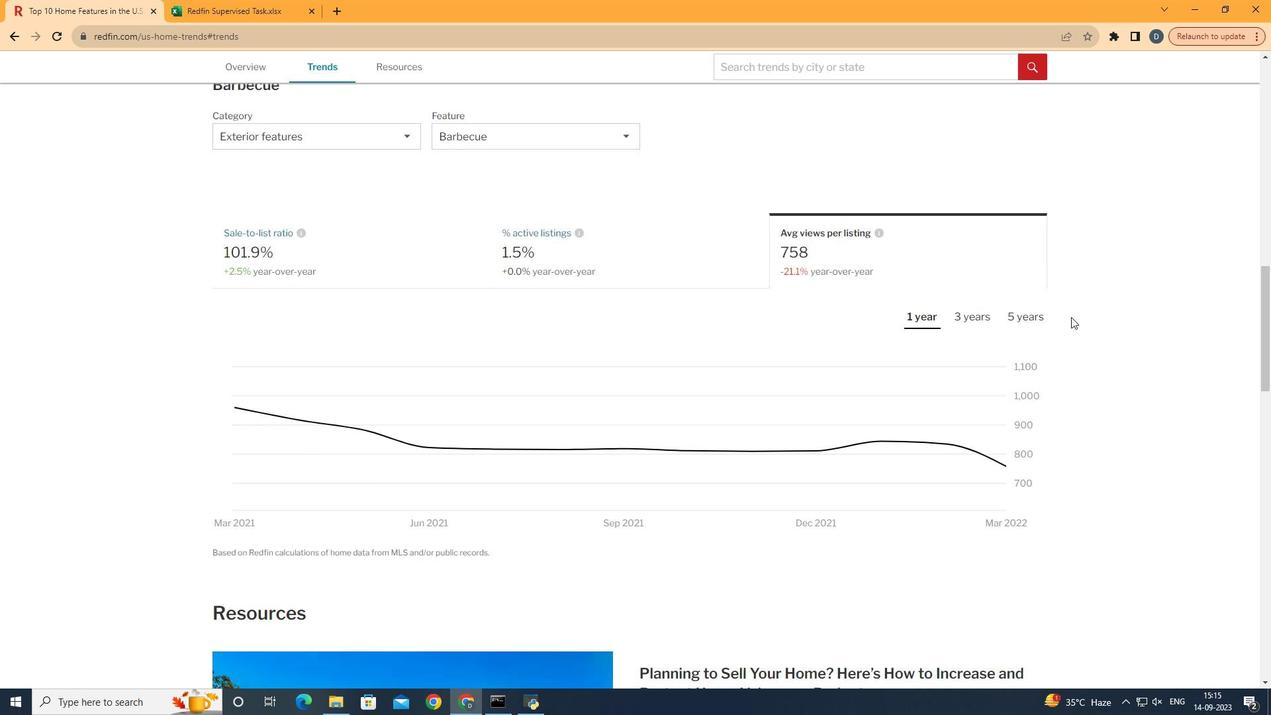 
